 Task: Change the maxpoint to percent with color green.
Action: Mouse moved to (206, 148)
Screenshot: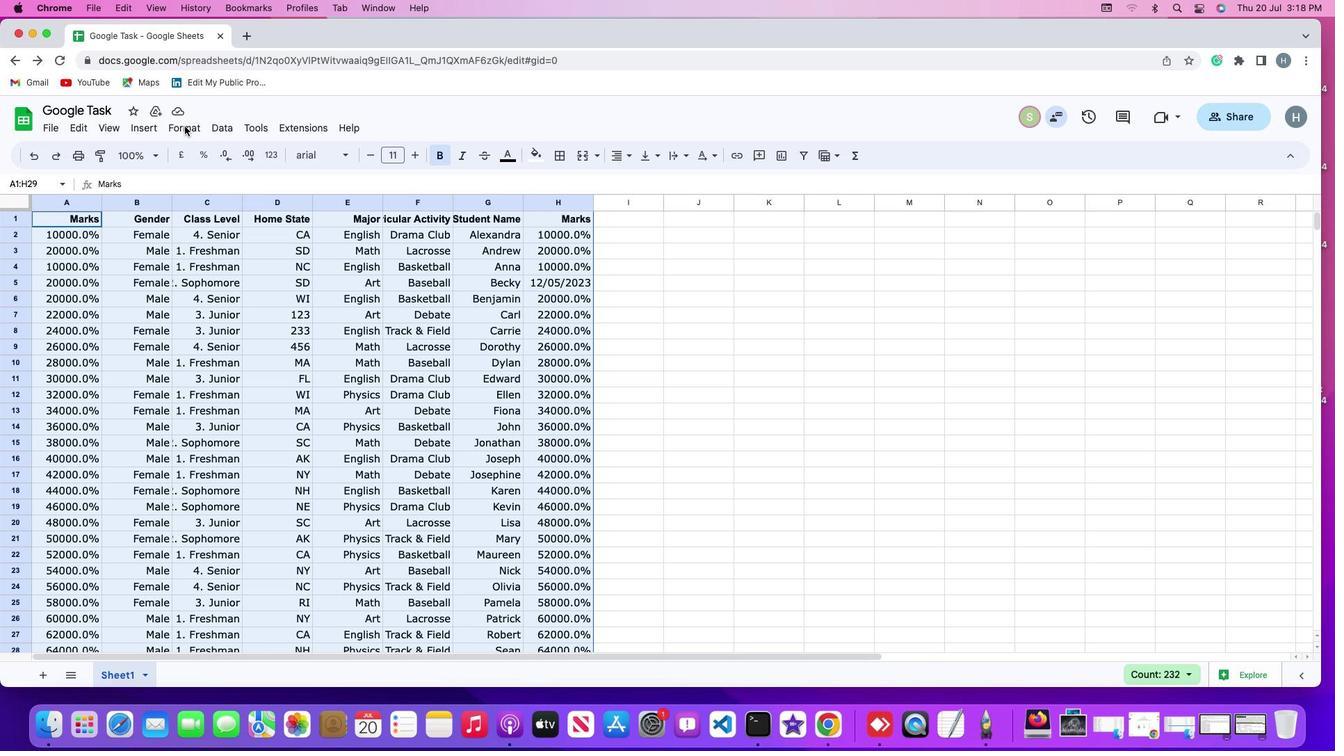 
Action: Mouse pressed left at (206, 148)
Screenshot: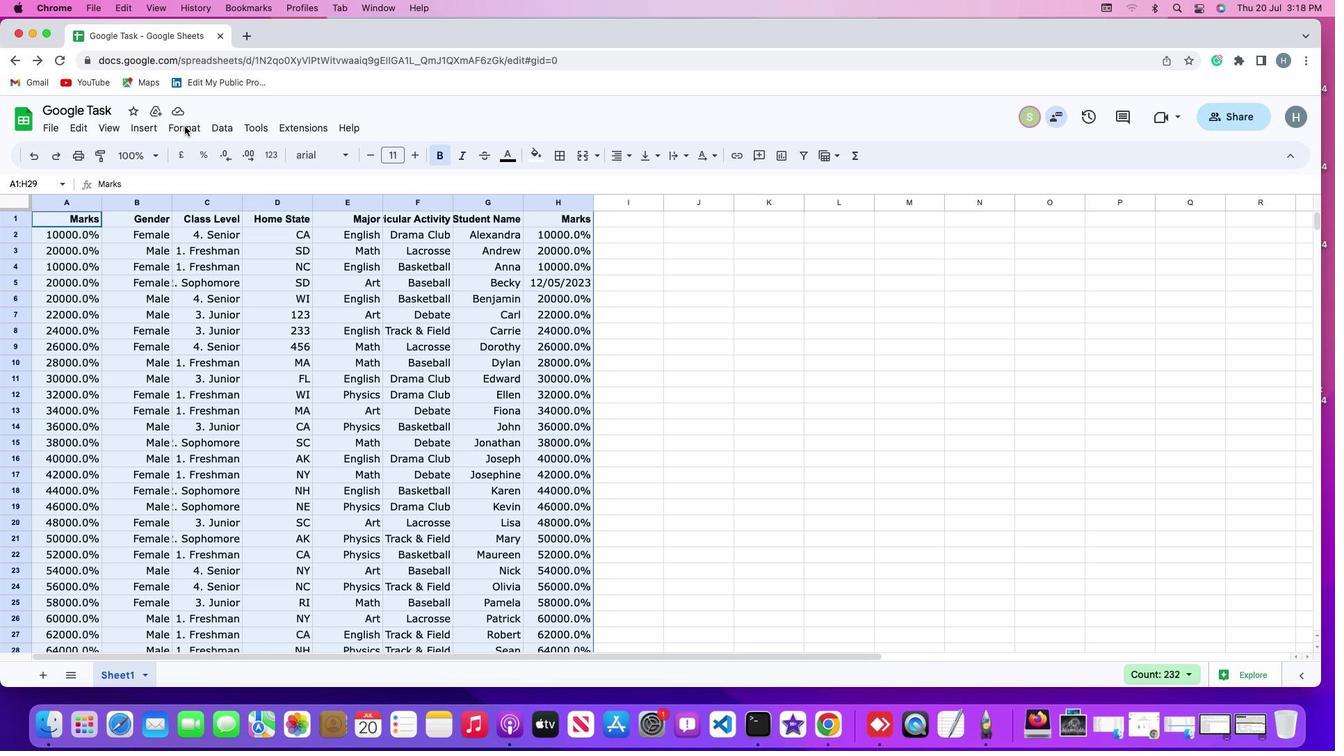
Action: Mouse moved to (206, 147)
Screenshot: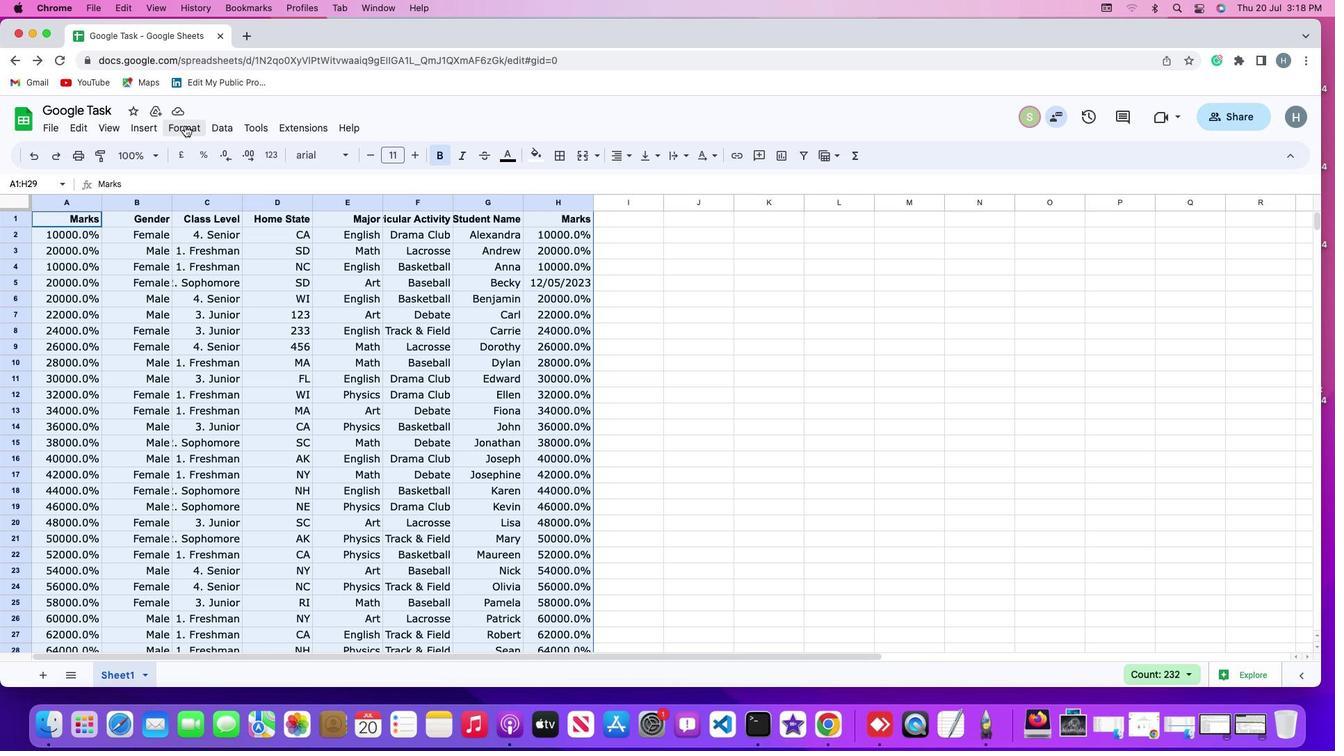 
Action: Mouse pressed left at (206, 147)
Screenshot: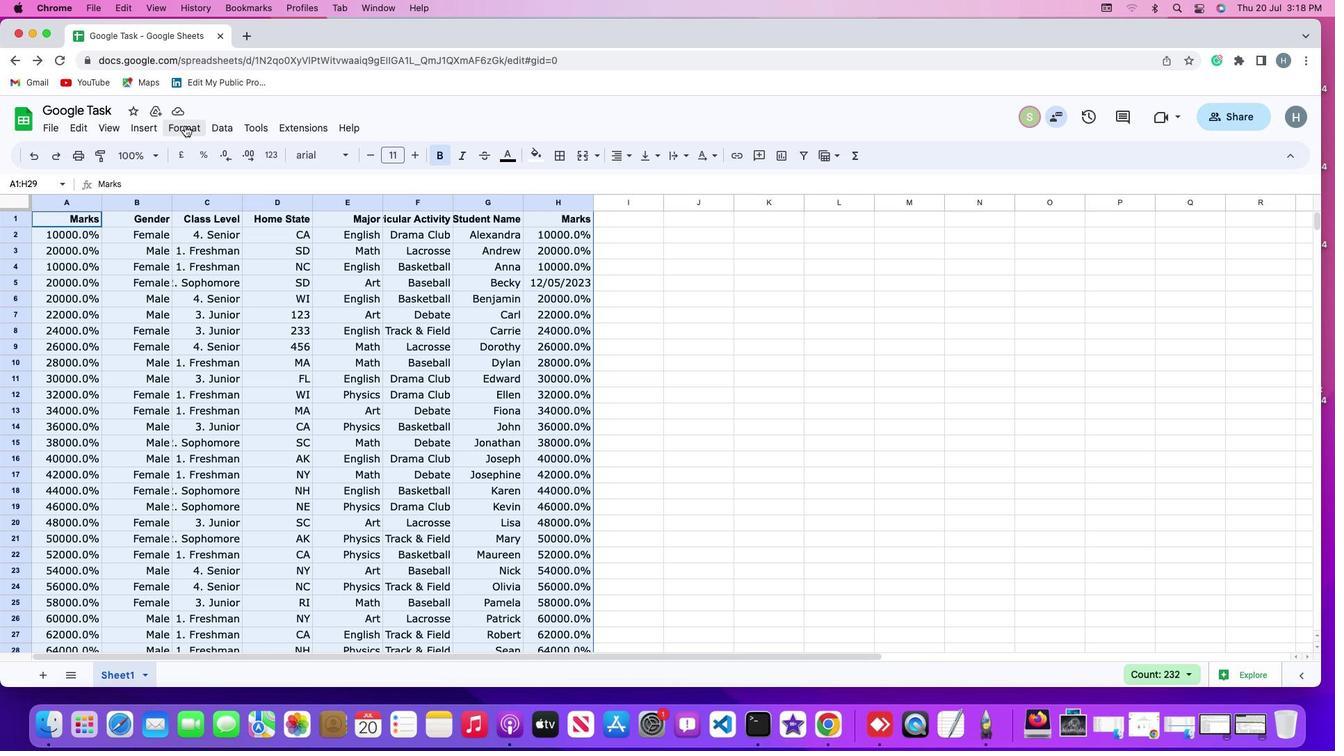 
Action: Mouse moved to (248, 381)
Screenshot: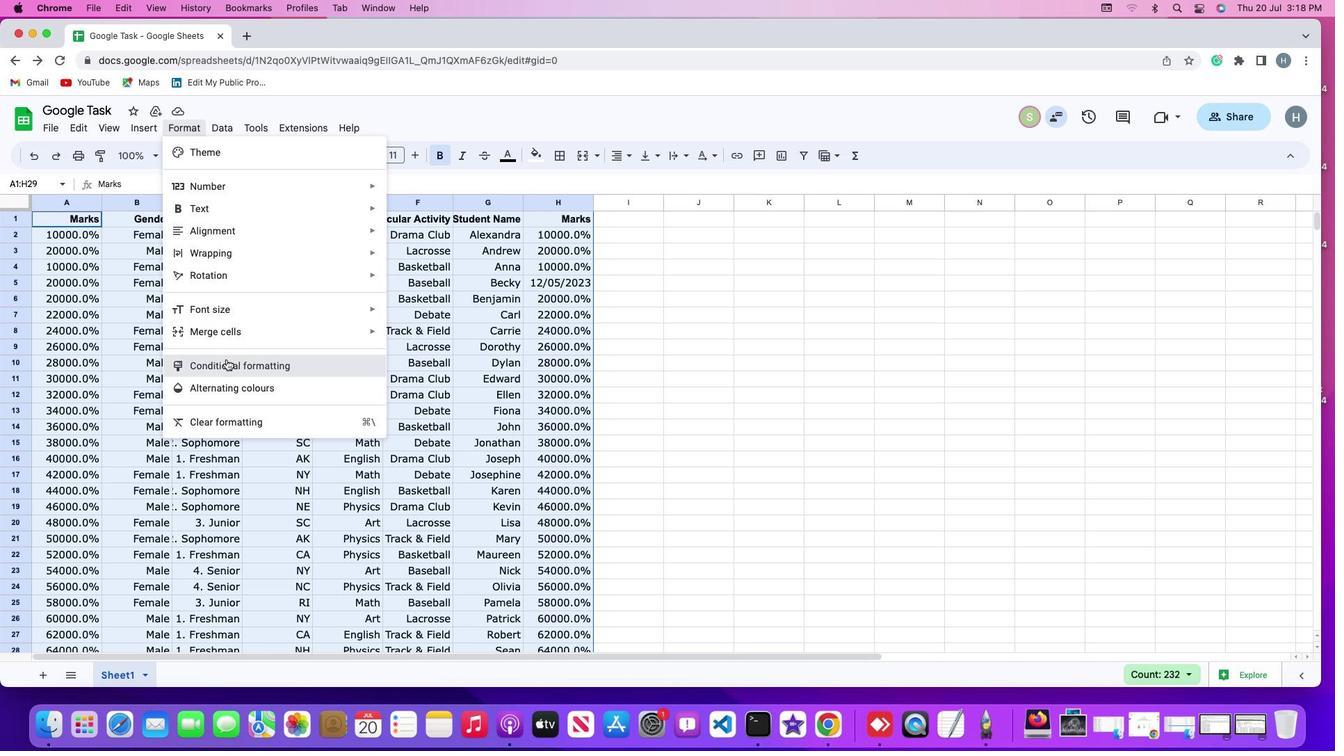 
Action: Mouse pressed left at (248, 381)
Screenshot: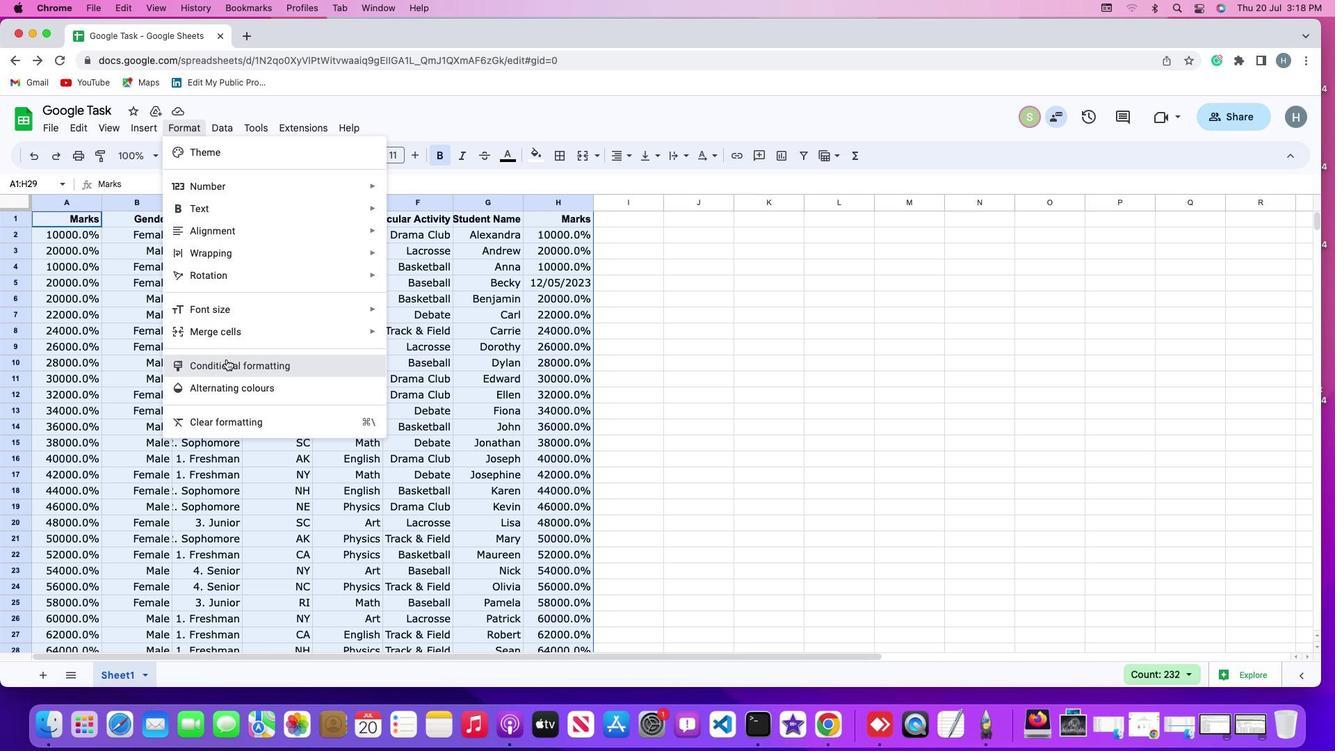 
Action: Mouse moved to (1259, 217)
Screenshot: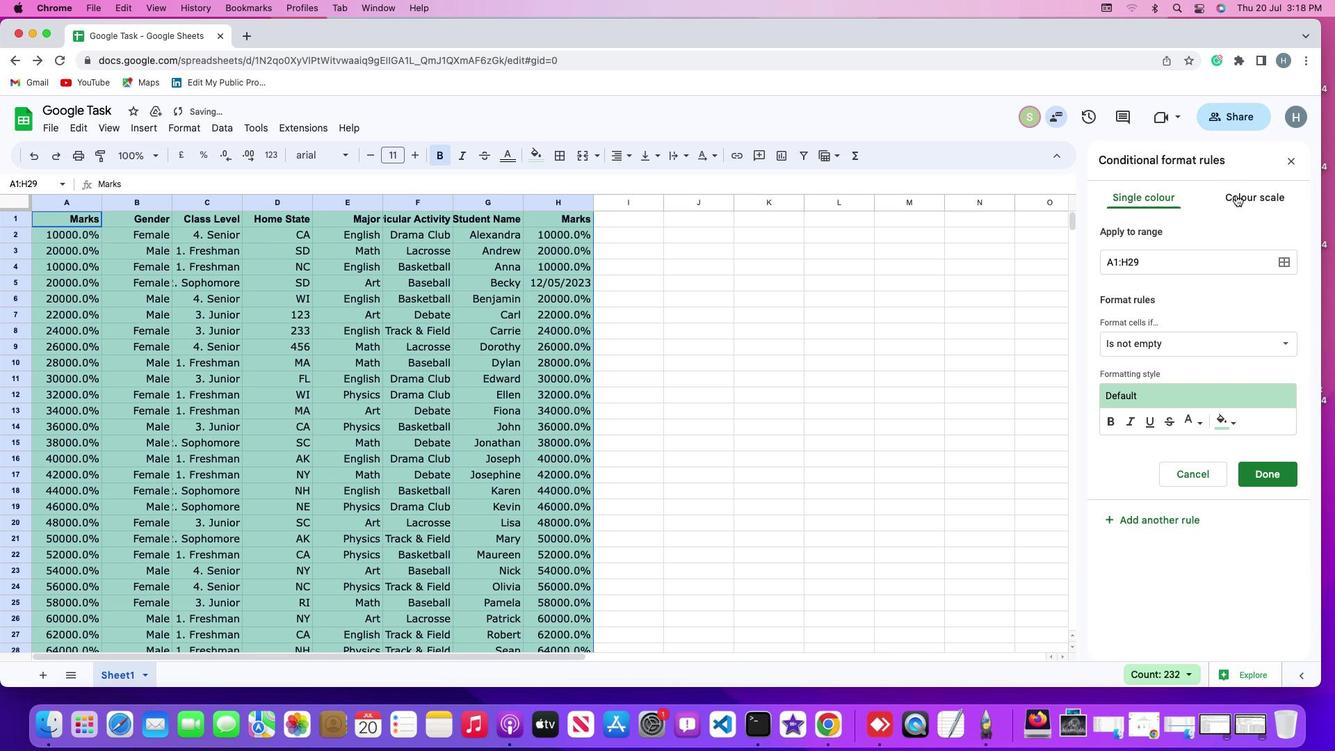 
Action: Mouse pressed left at (1259, 217)
Screenshot: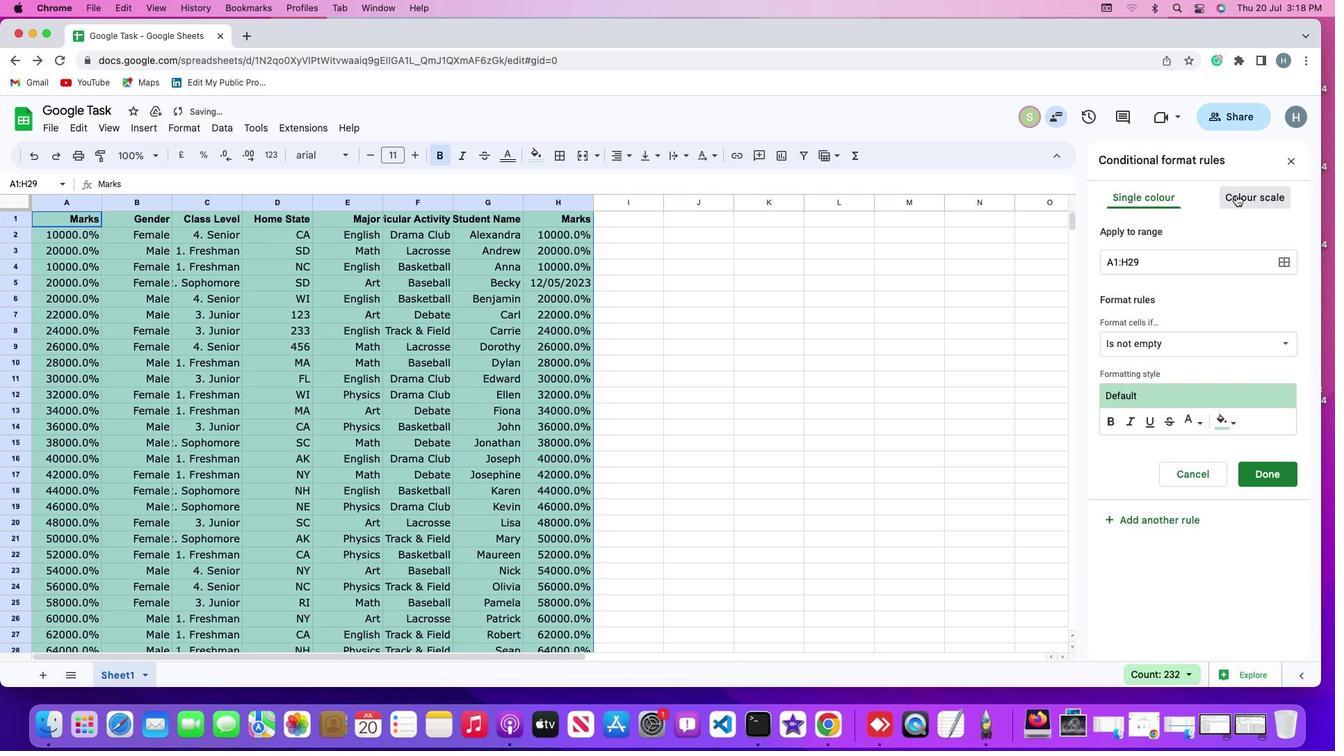 
Action: Mouse moved to (1192, 549)
Screenshot: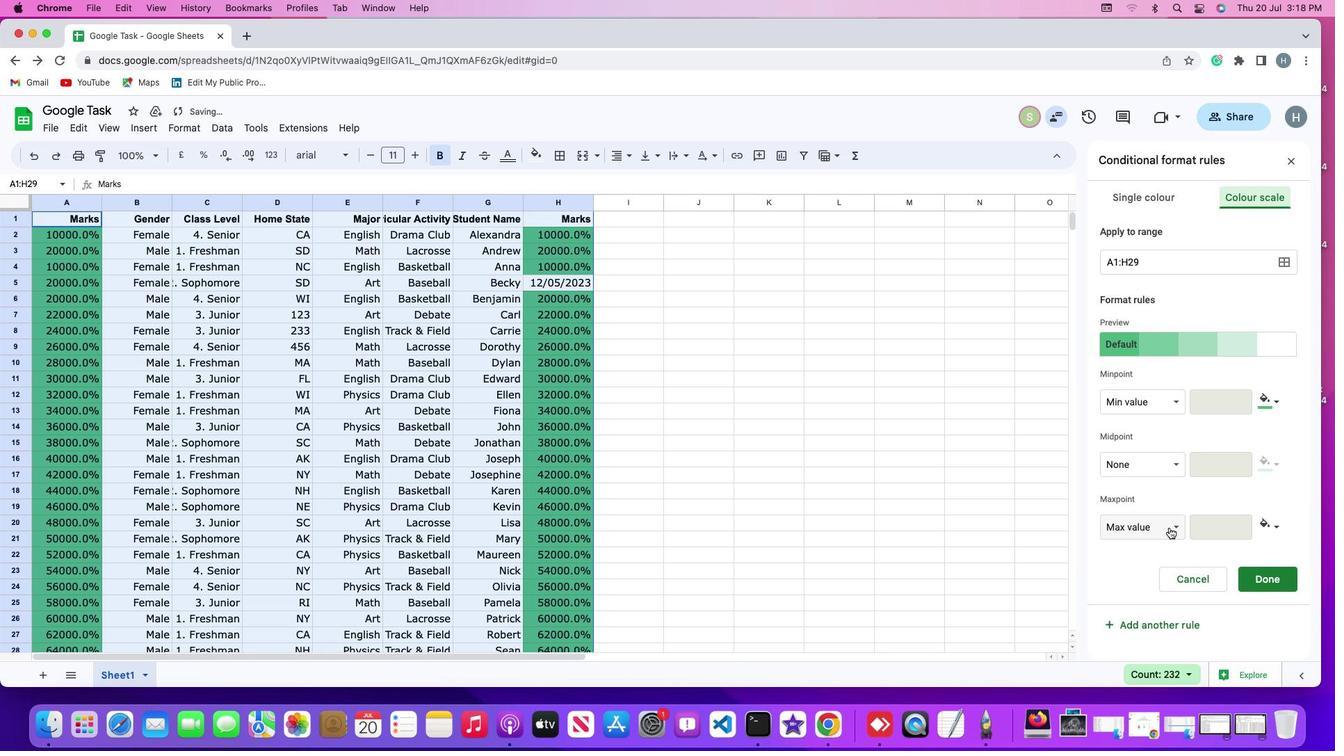 
Action: Mouse pressed left at (1192, 549)
Screenshot: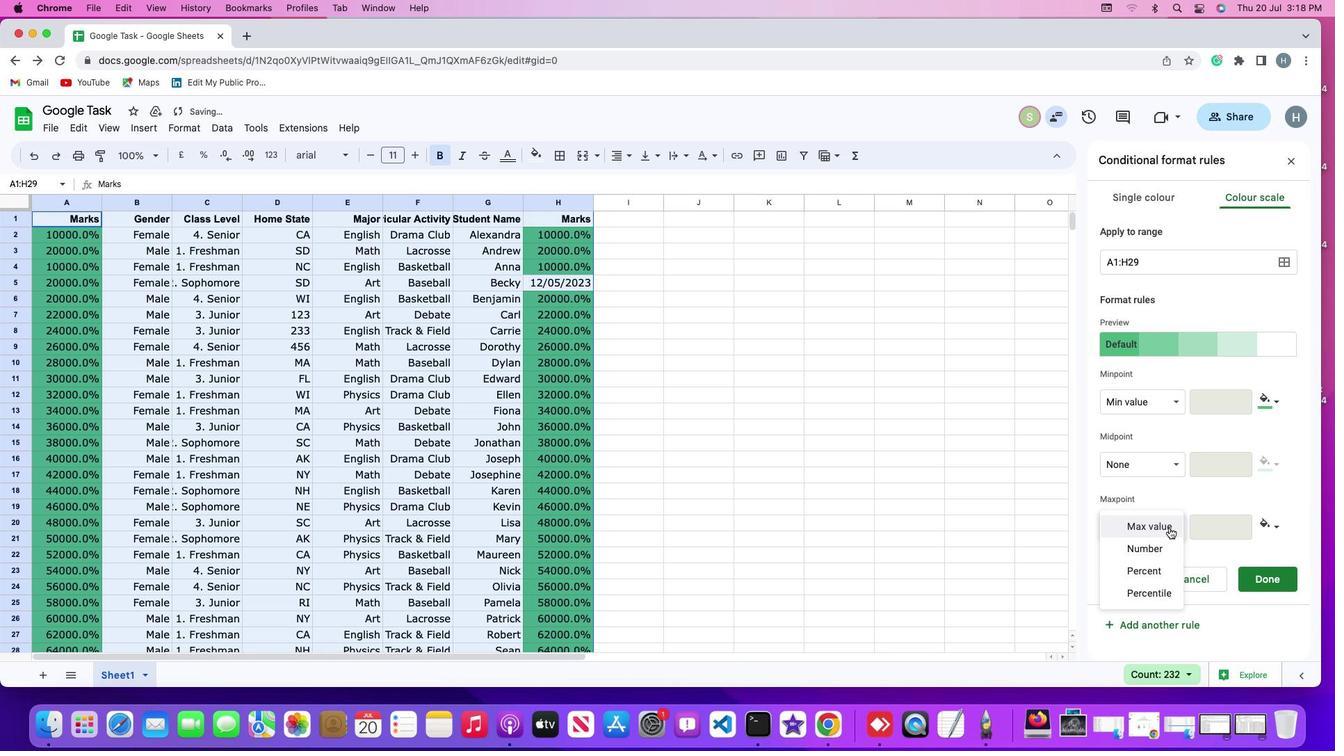 
Action: Mouse moved to (1173, 592)
Screenshot: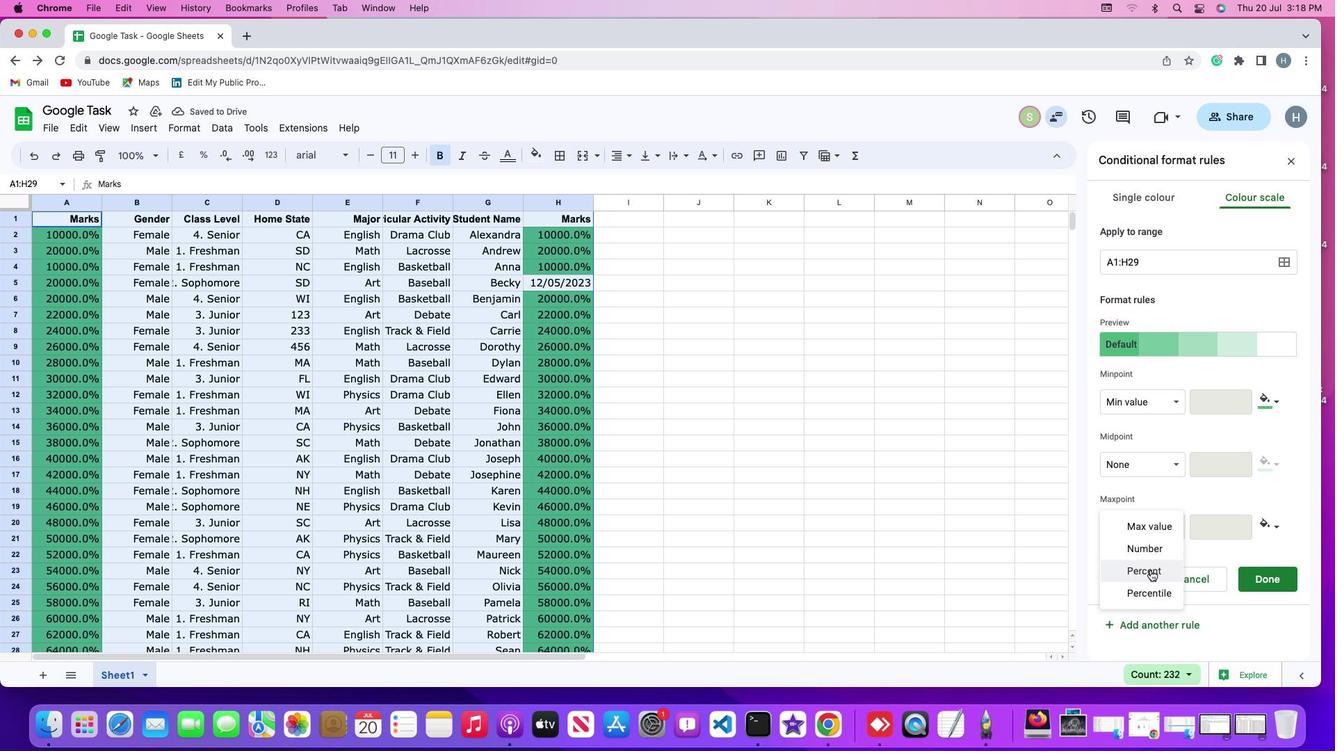 
Action: Mouse pressed left at (1173, 592)
Screenshot: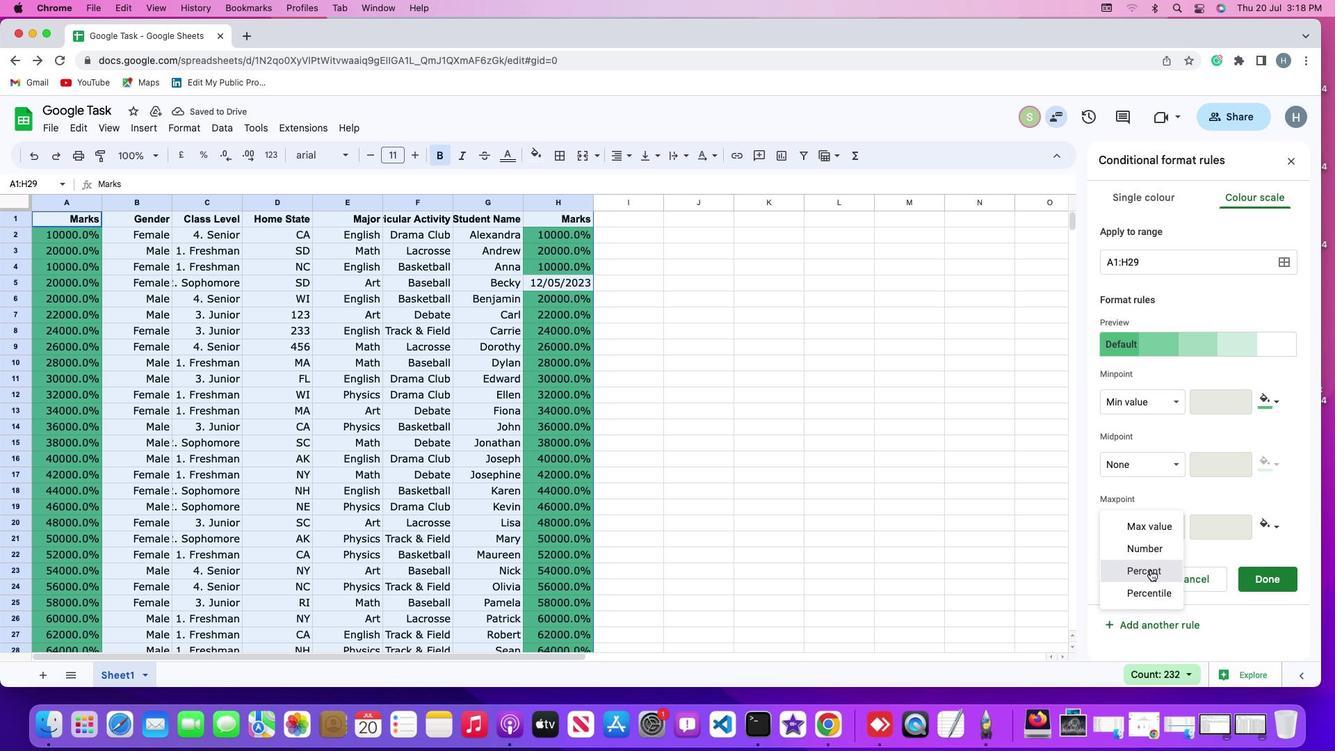 
